 Task: Change  the formatting of the data to Which is Greater than5, In conditional formating, put the option 'Yellow Fill with Drak Yellow Text'add another formatting option Format As Table, insert the option Brown Table style Dark  3 , change the format of Column Width to 18In the sheet   Victory Sales log   book
Action: Mouse moved to (90, 147)
Screenshot: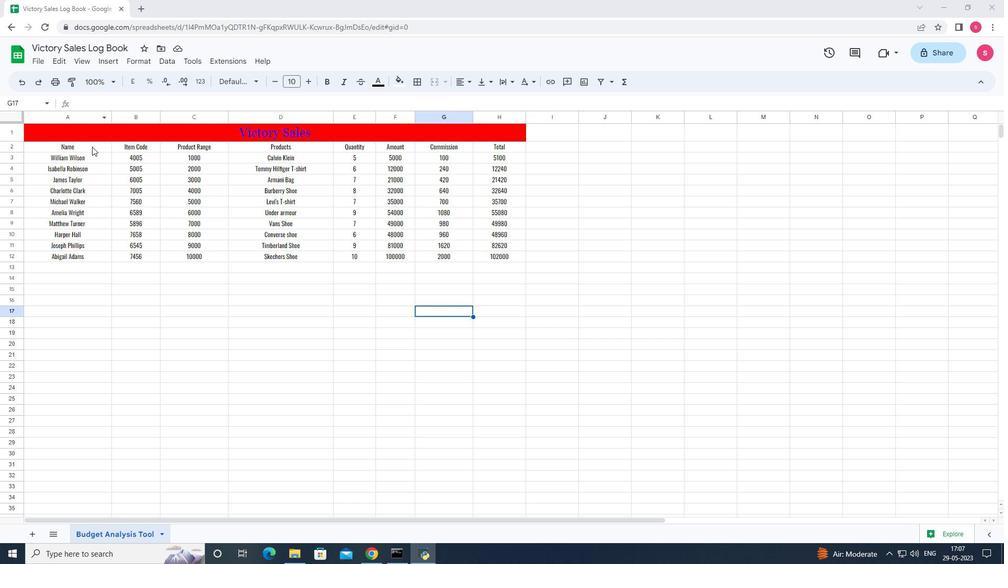 
Action: Mouse pressed left at (90, 147)
Screenshot: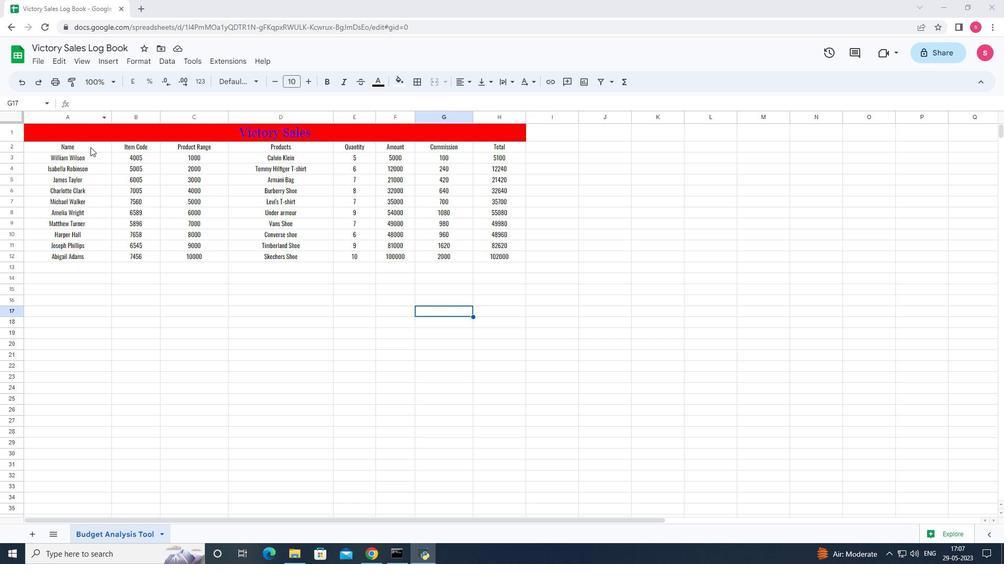 
Action: Mouse moved to (133, 64)
Screenshot: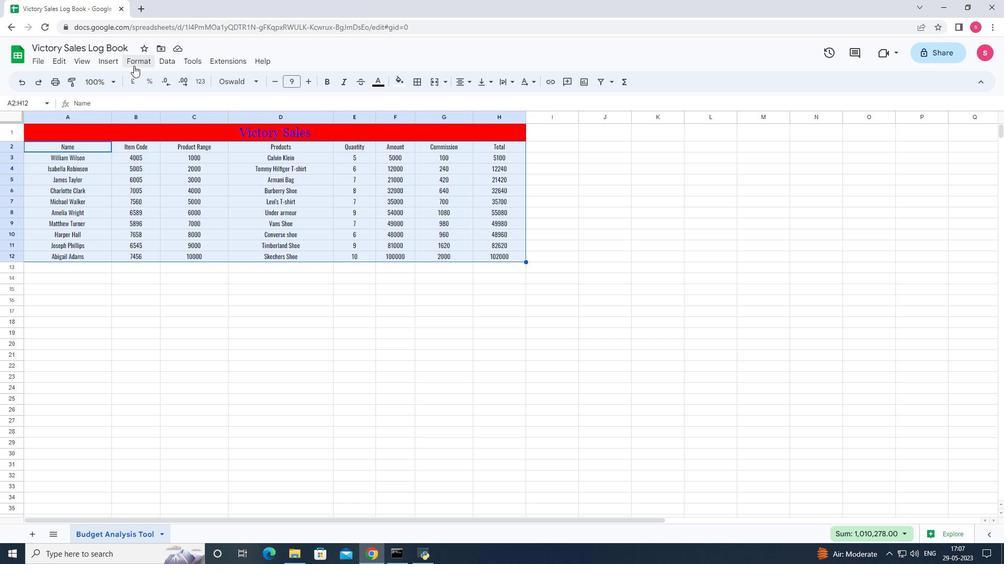 
Action: Mouse pressed left at (133, 64)
Screenshot: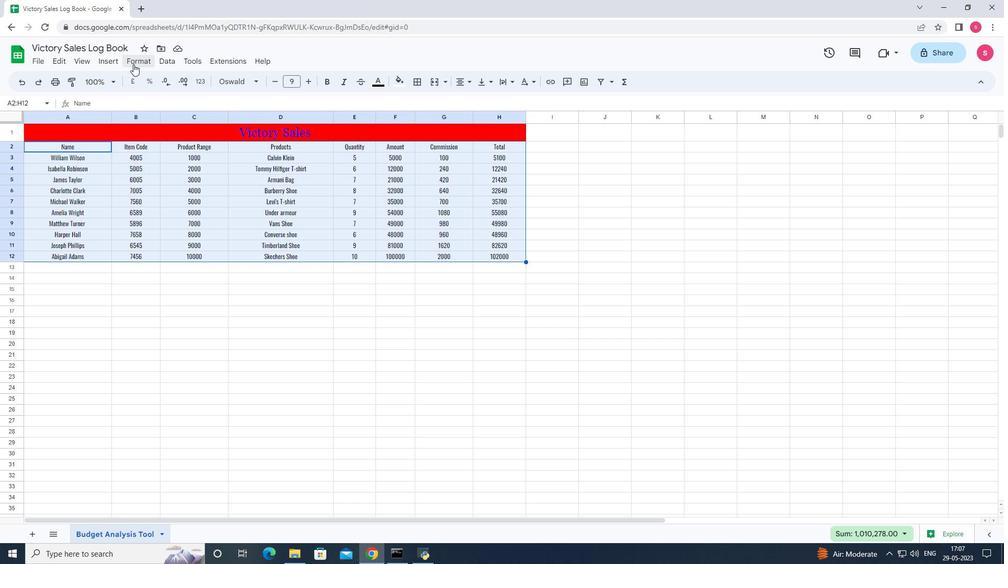 
Action: Mouse moved to (197, 241)
Screenshot: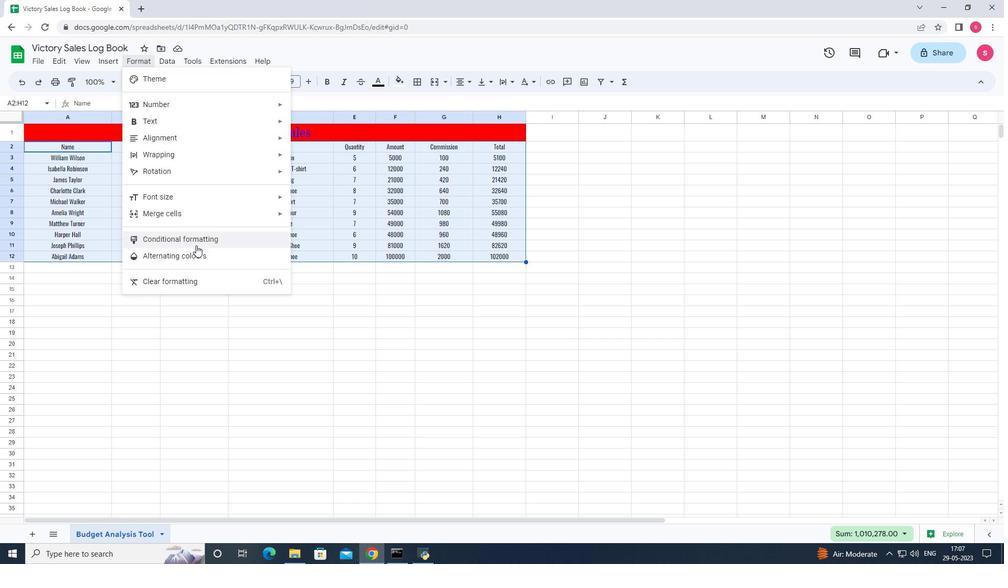 
Action: Mouse pressed left at (197, 241)
Screenshot: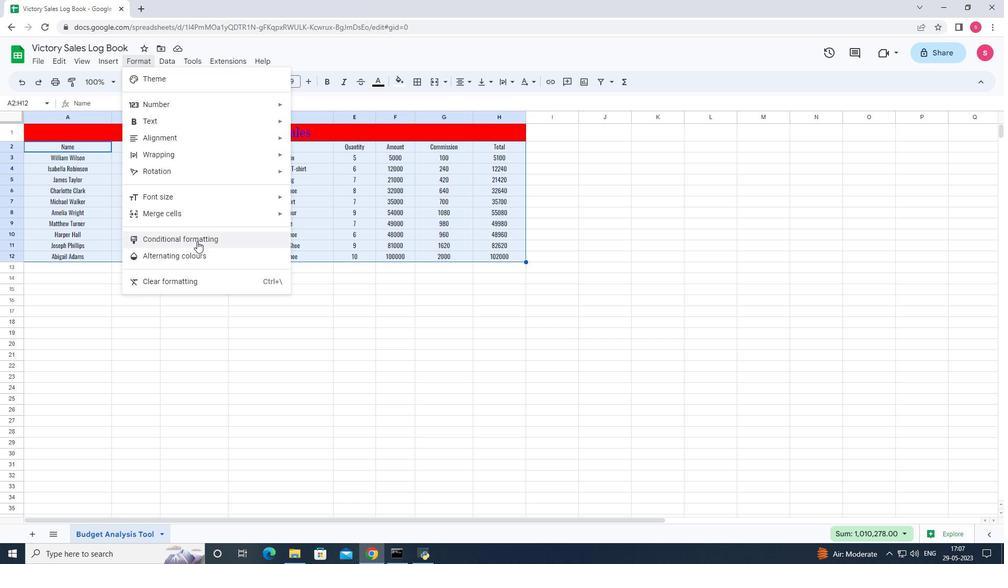 
Action: Mouse moved to (887, 224)
Screenshot: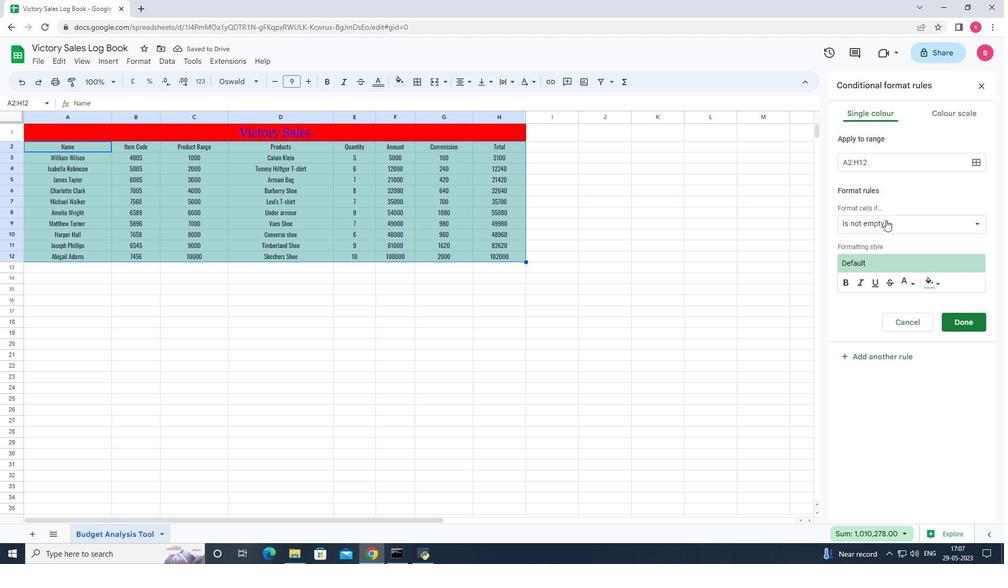 
Action: Mouse pressed left at (887, 224)
Screenshot: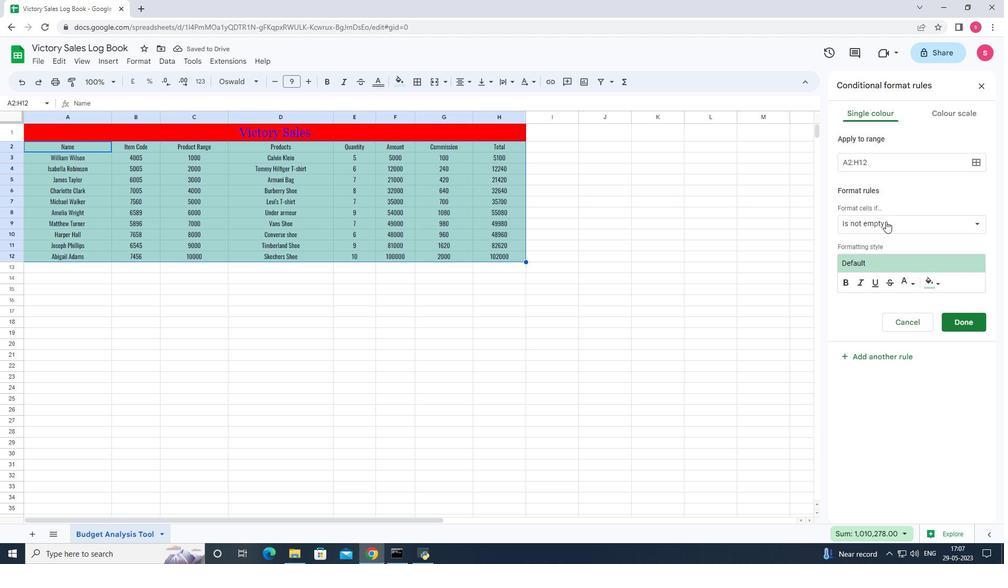 
Action: Mouse moved to (897, 393)
Screenshot: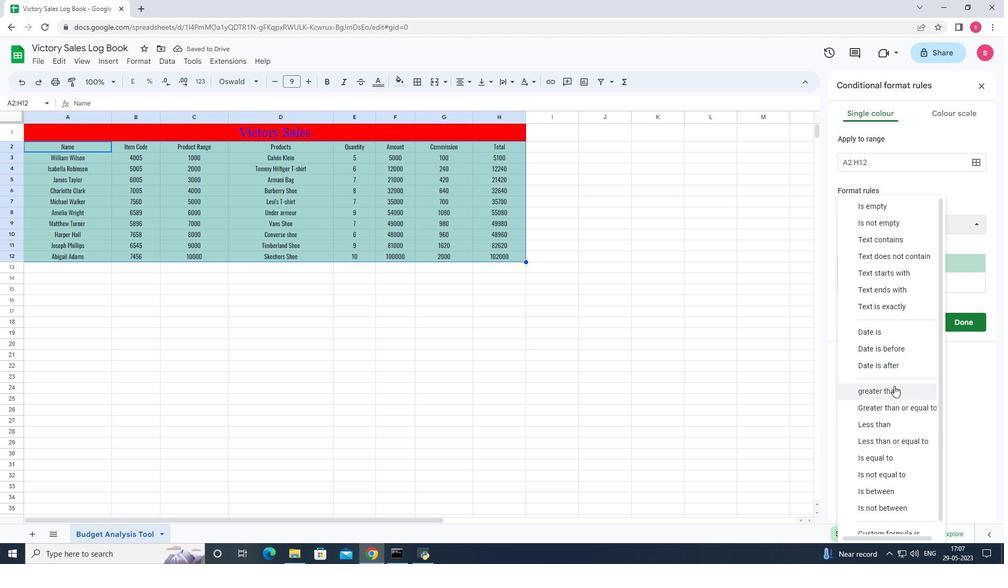 
Action: Mouse pressed left at (897, 393)
Screenshot: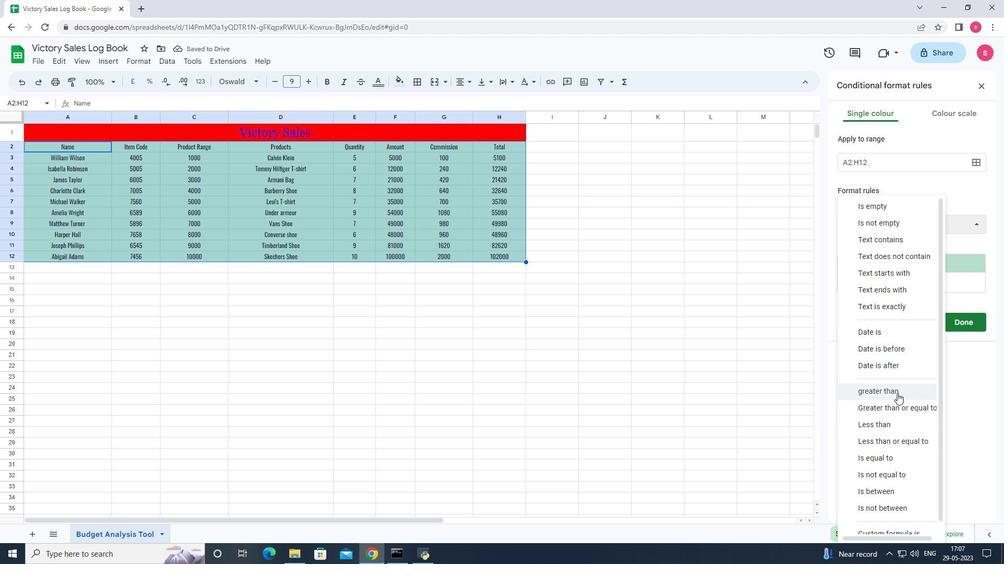 
Action: Mouse moved to (859, 245)
Screenshot: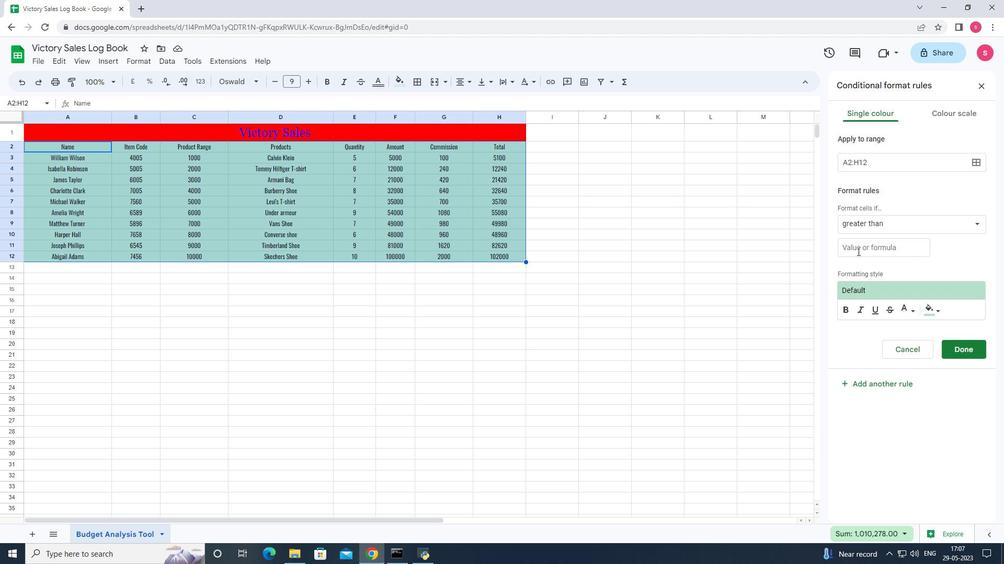 
Action: Mouse pressed left at (859, 245)
Screenshot: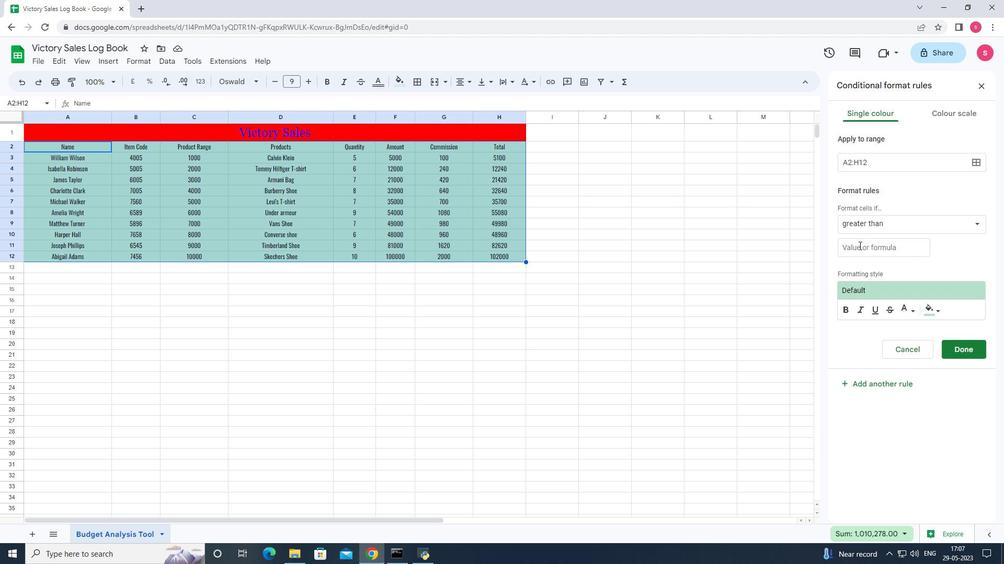 
Action: Mouse moved to (857, 245)
Screenshot: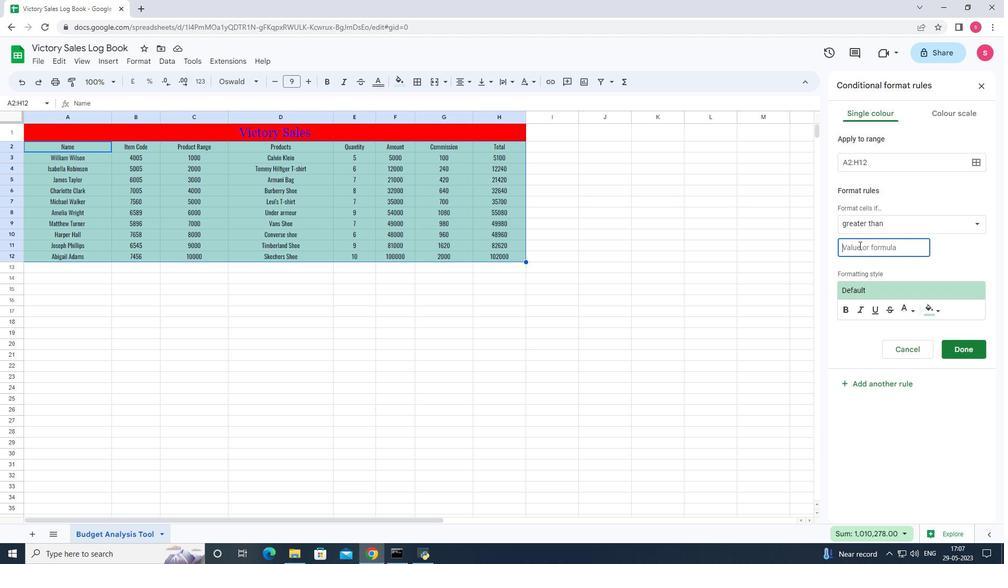 
Action: Key pressed 5
Screenshot: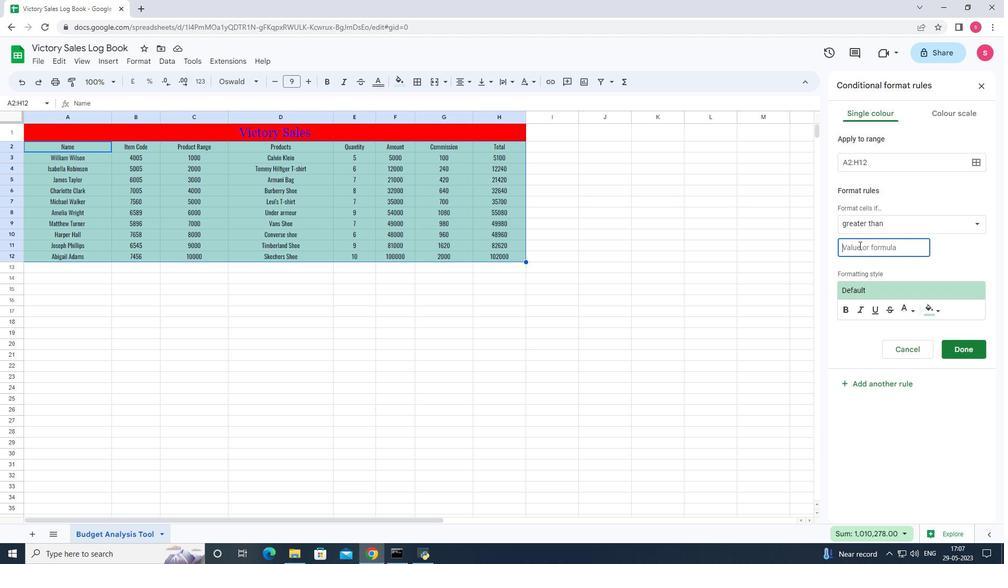 
Action: Mouse moved to (931, 310)
Screenshot: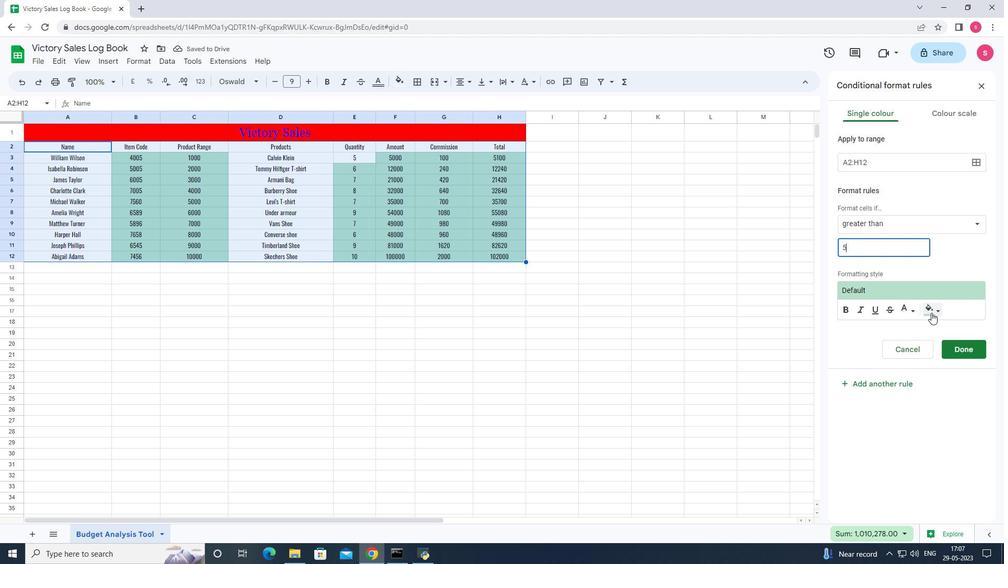
Action: Mouse pressed left at (931, 310)
Screenshot: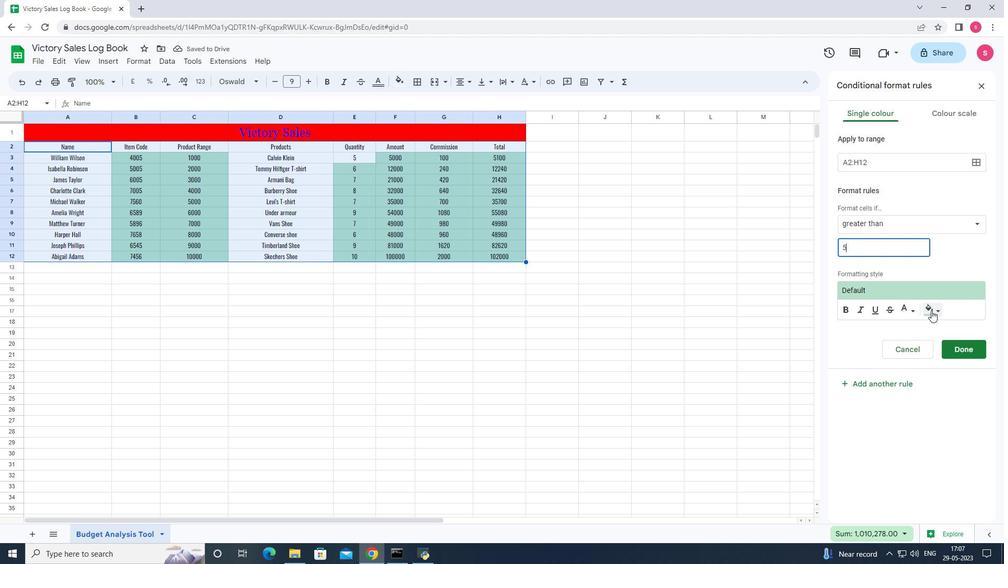 
Action: Mouse moved to (859, 358)
Screenshot: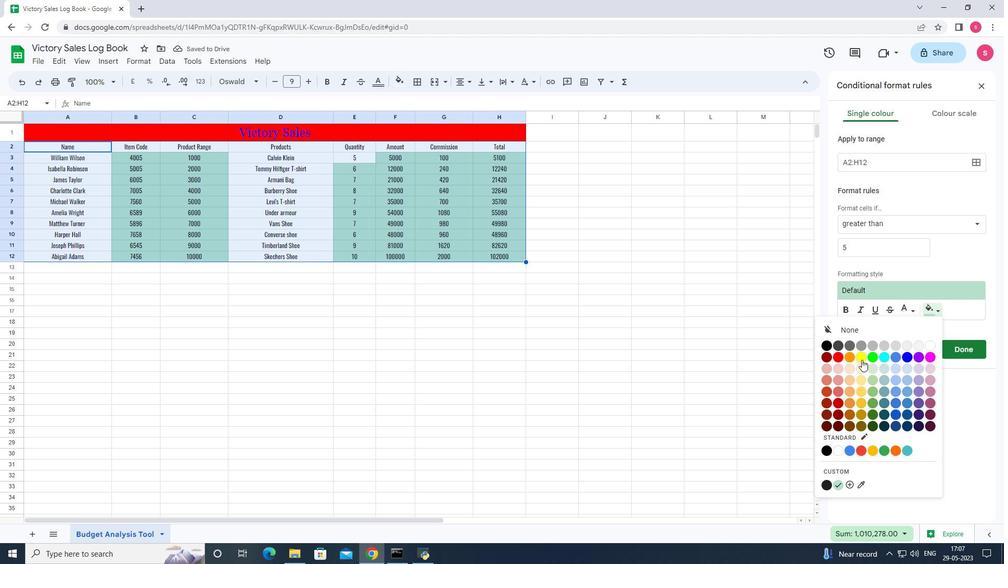 
Action: Mouse pressed left at (859, 358)
Screenshot: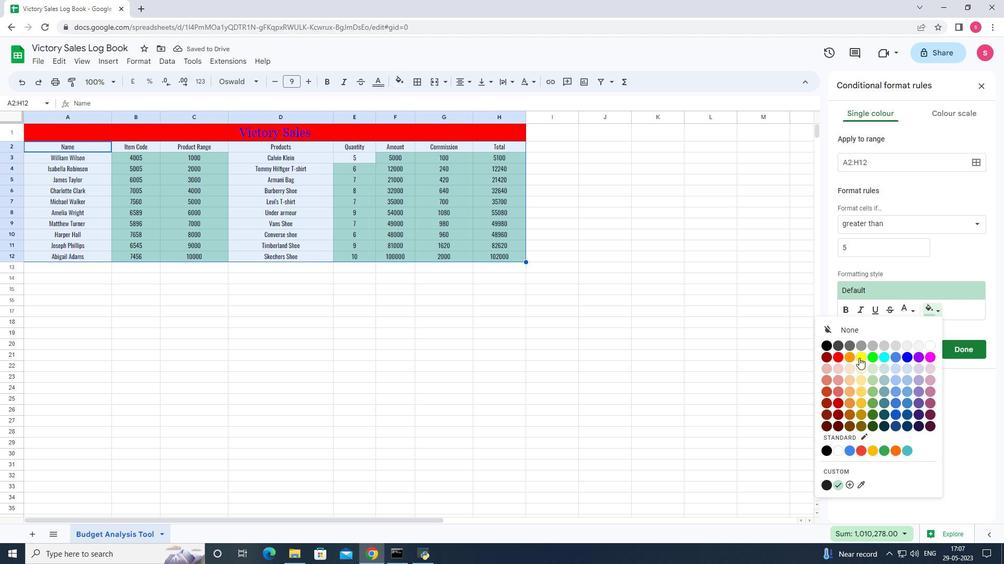 
Action: Mouse moved to (915, 313)
Screenshot: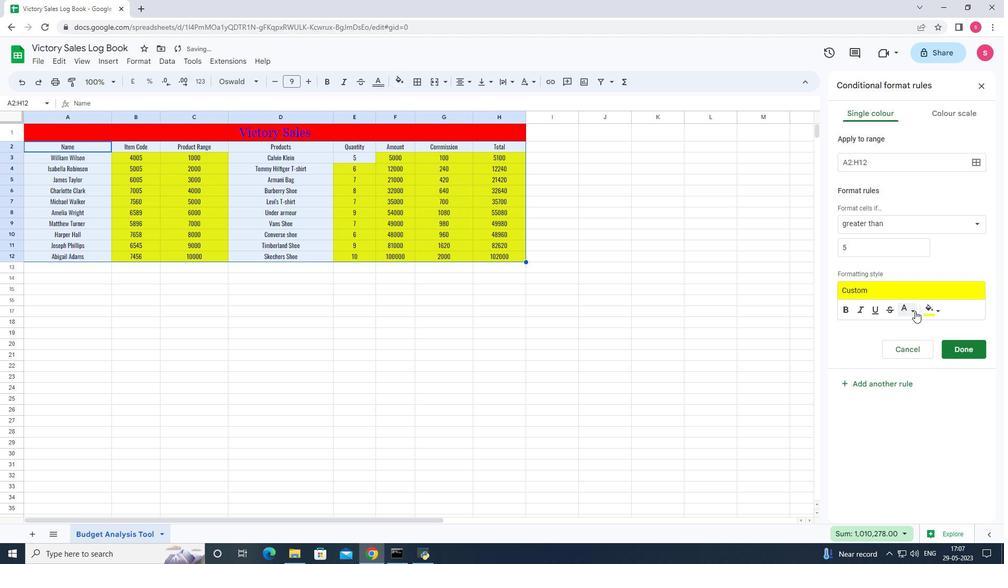 
Action: Mouse pressed left at (915, 313)
Screenshot: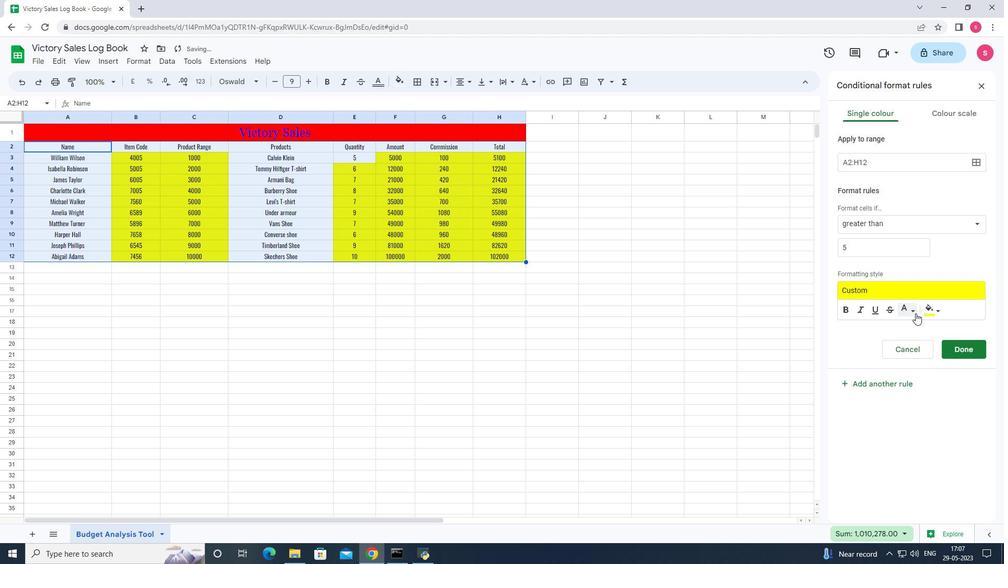 
Action: Mouse moved to (848, 448)
Screenshot: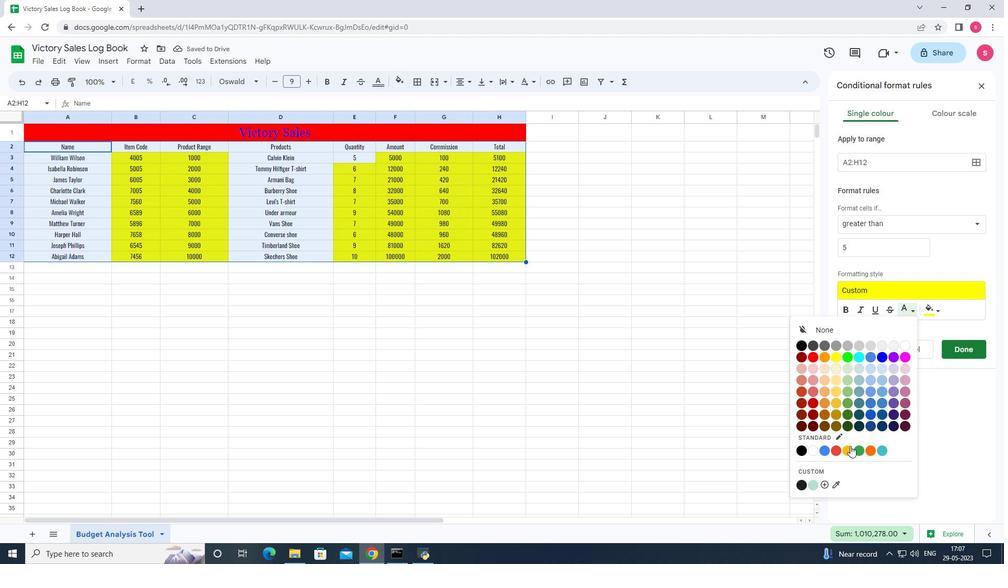 
Action: Mouse pressed left at (848, 448)
Screenshot: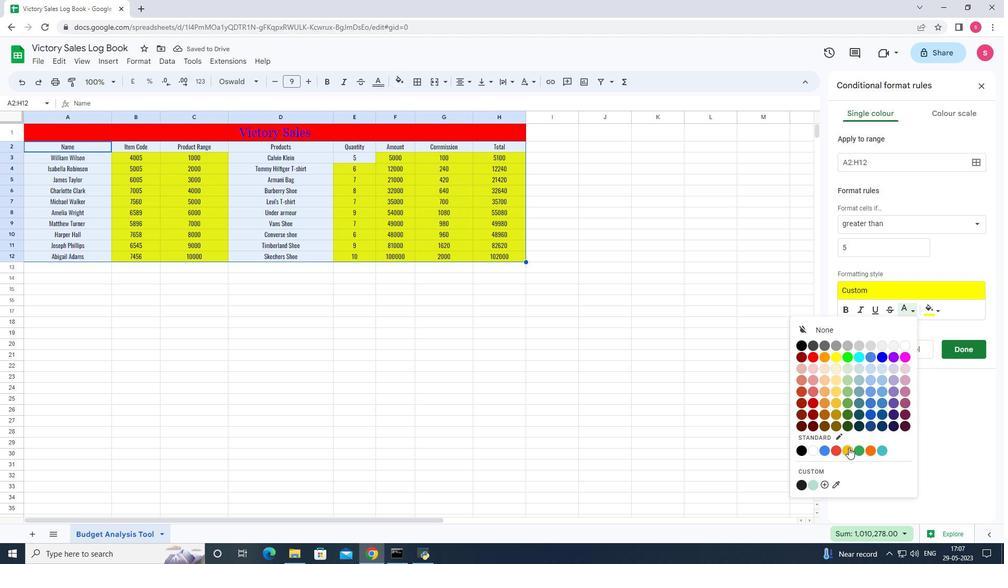 
Action: Mouse moved to (960, 345)
Screenshot: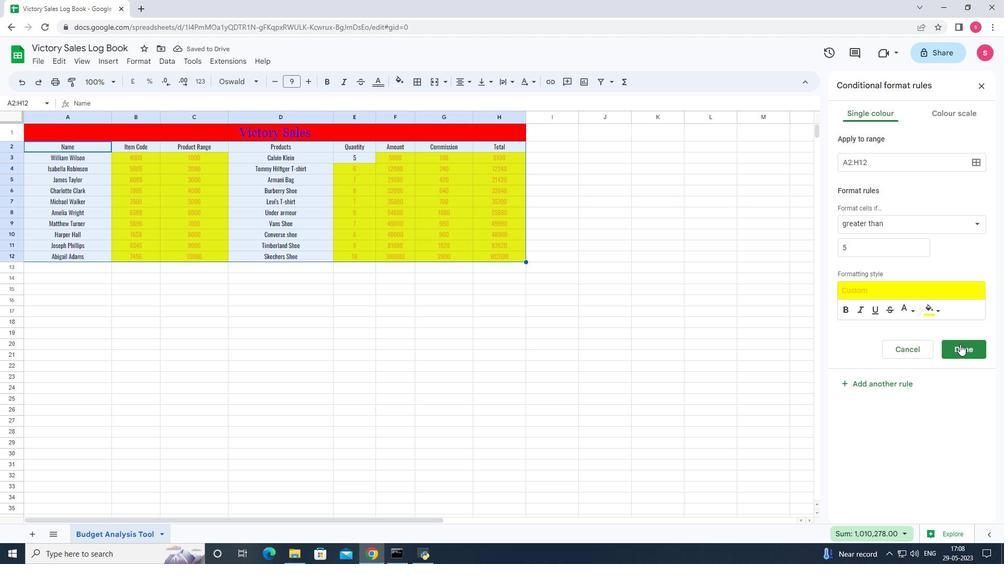 
Action: Mouse pressed left at (960, 345)
Screenshot: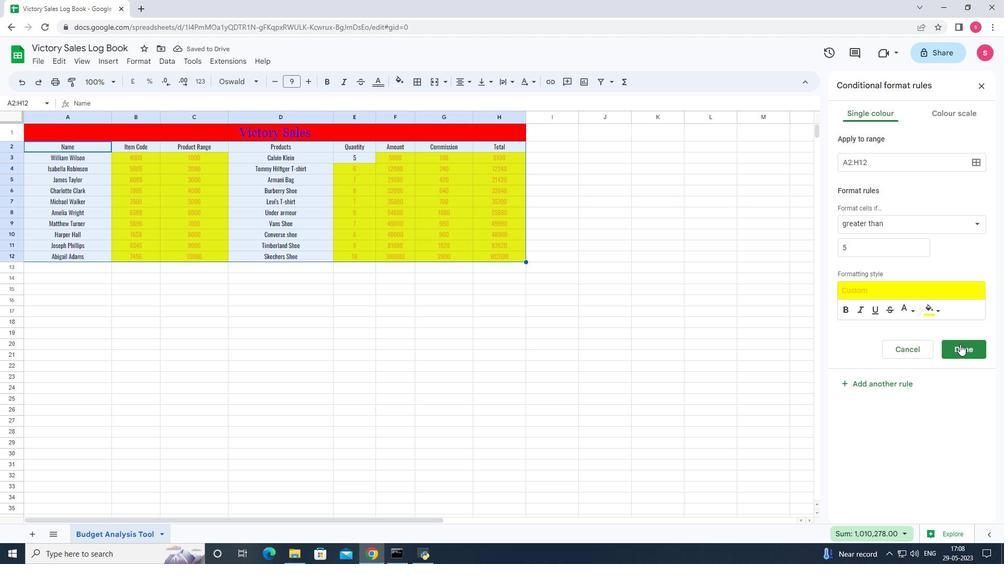
Action: Mouse moved to (80, 133)
Screenshot: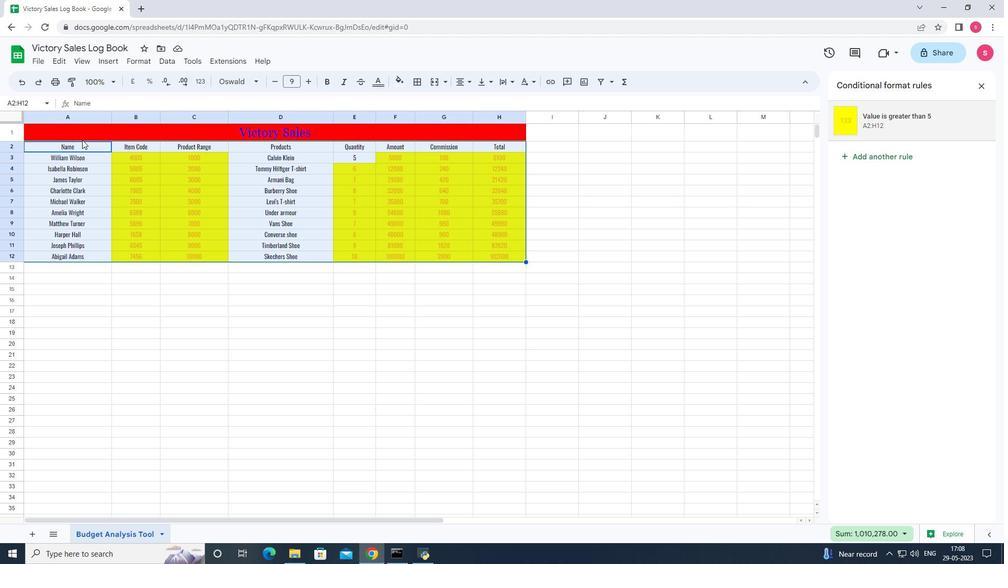 
Action: Mouse pressed left at (80, 133)
Screenshot: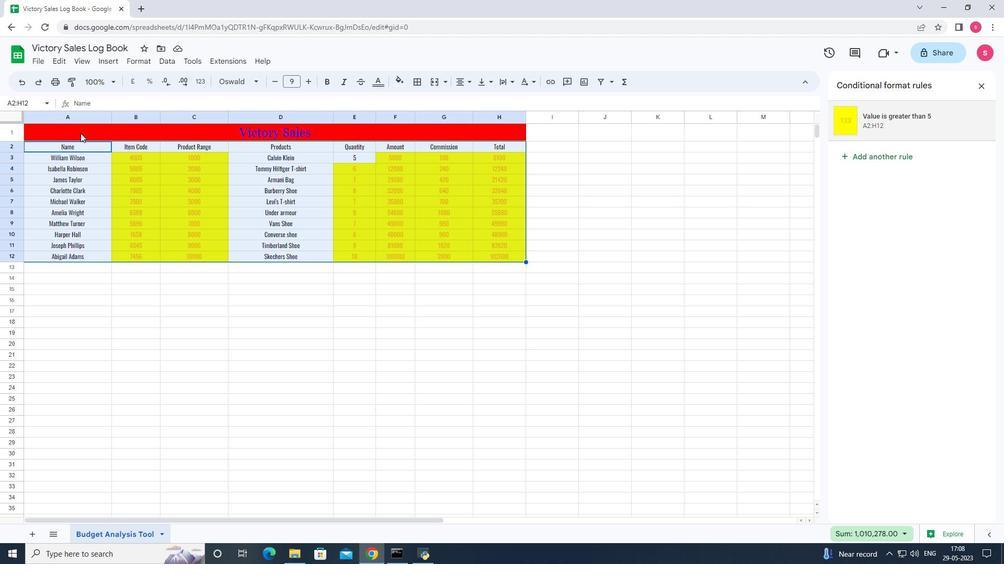 
Action: Mouse moved to (152, 61)
Screenshot: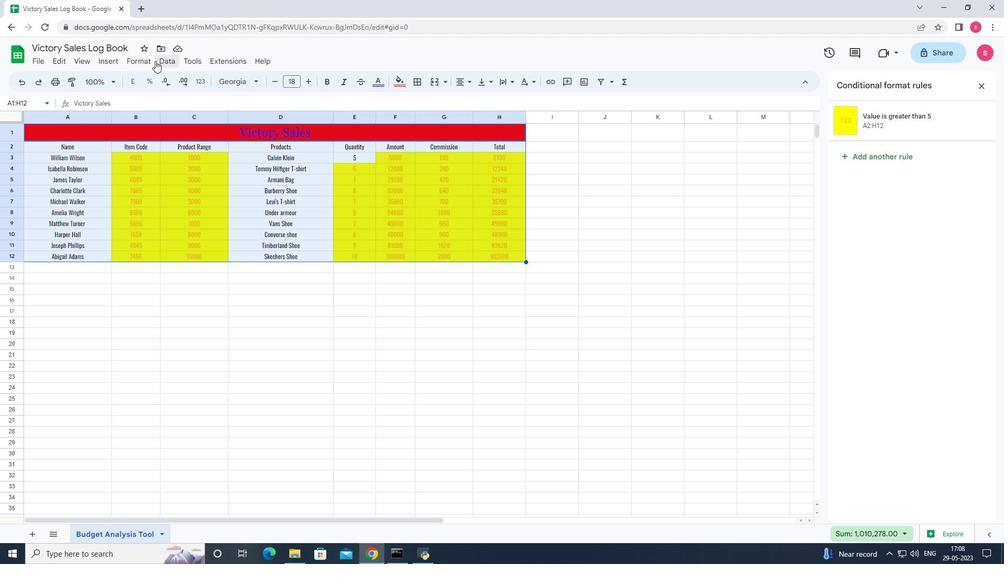
Action: Mouse pressed left at (152, 61)
Screenshot: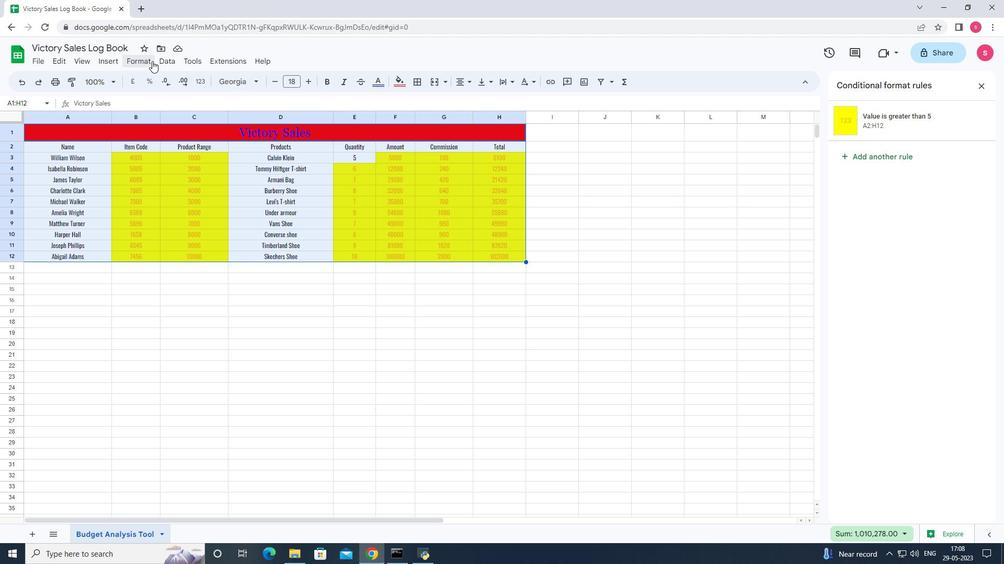 
Action: Mouse moved to (178, 255)
Screenshot: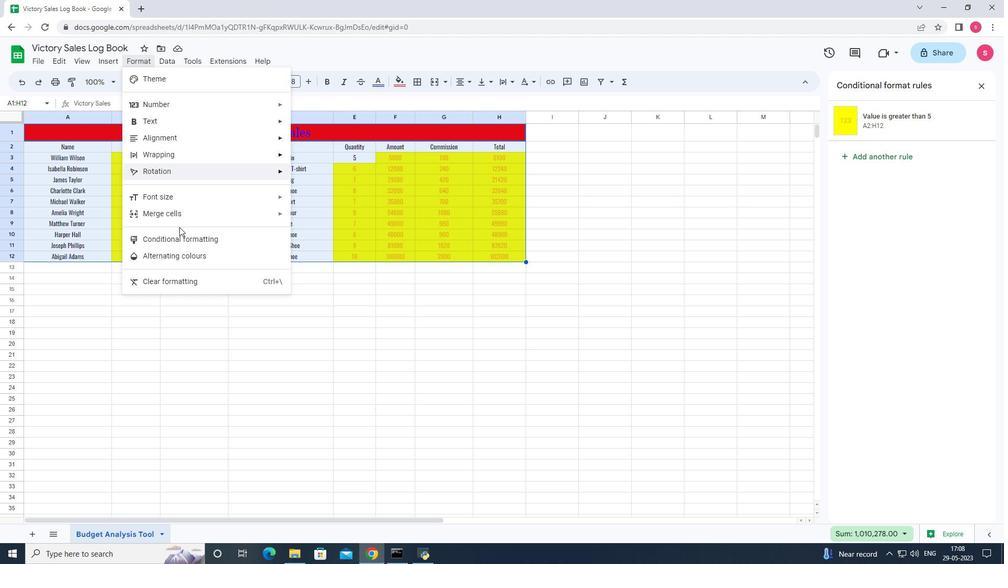 
Action: Mouse pressed left at (178, 255)
Screenshot: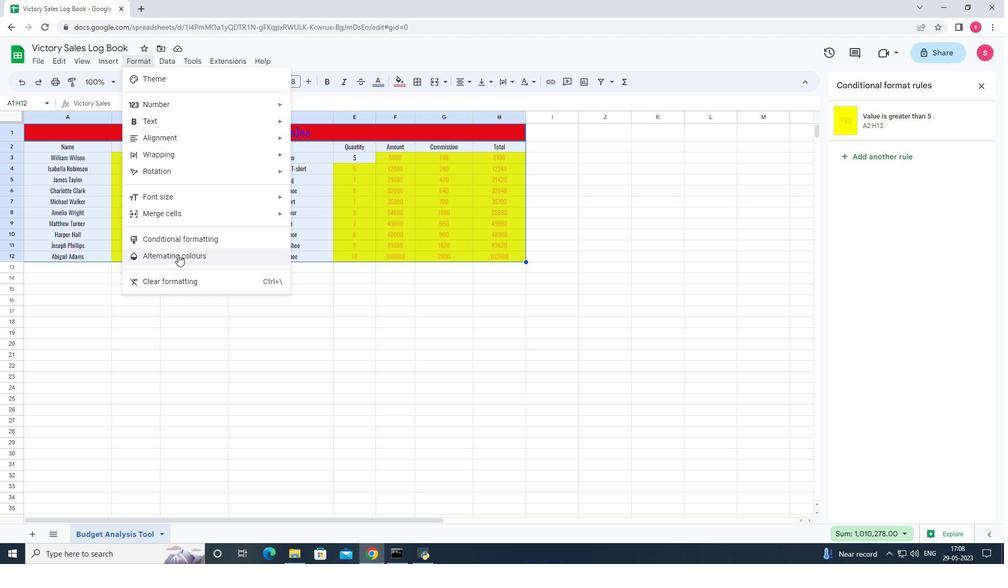 
Action: Mouse moved to (900, 240)
Screenshot: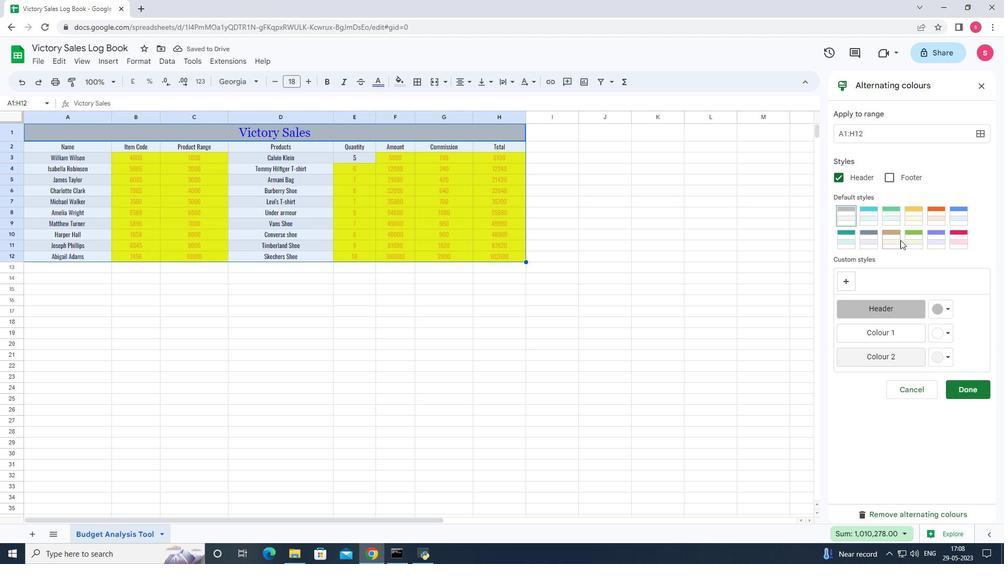 
Action: Mouse pressed left at (900, 240)
Screenshot: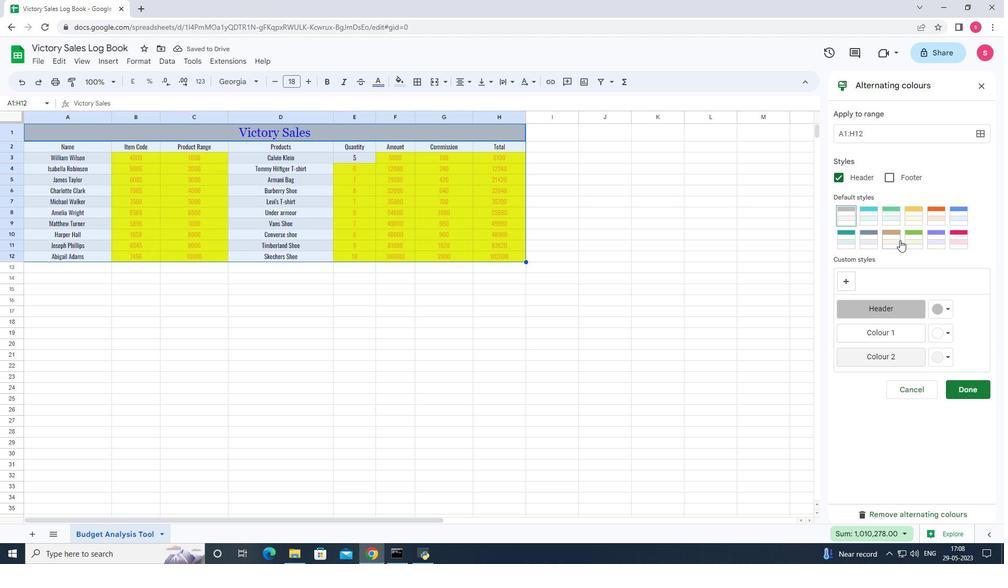 
Action: Mouse moved to (945, 359)
Screenshot: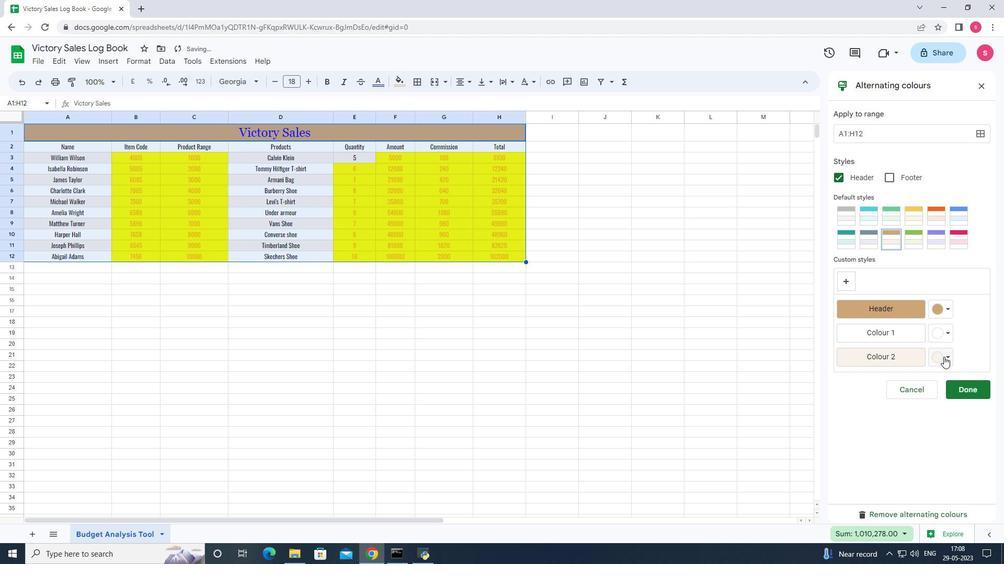 
Action: Mouse pressed left at (945, 359)
Screenshot: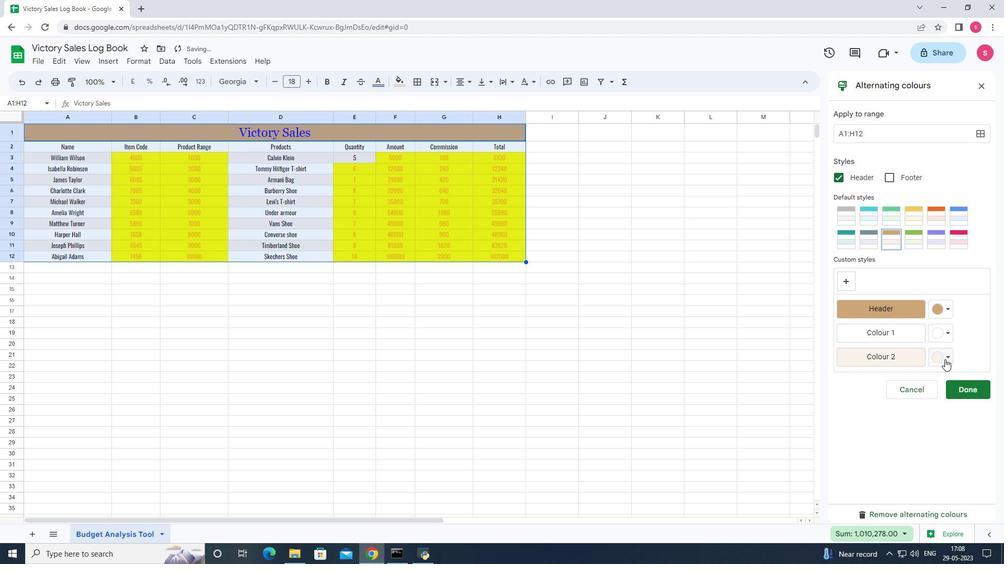 
Action: Mouse moved to (875, 447)
Screenshot: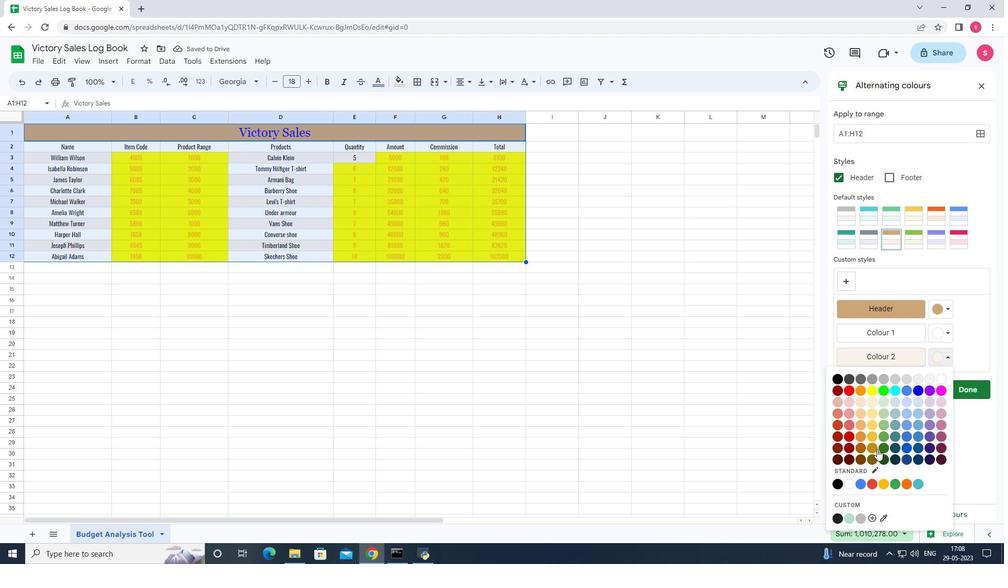 
Action: Mouse pressed left at (875, 447)
Screenshot: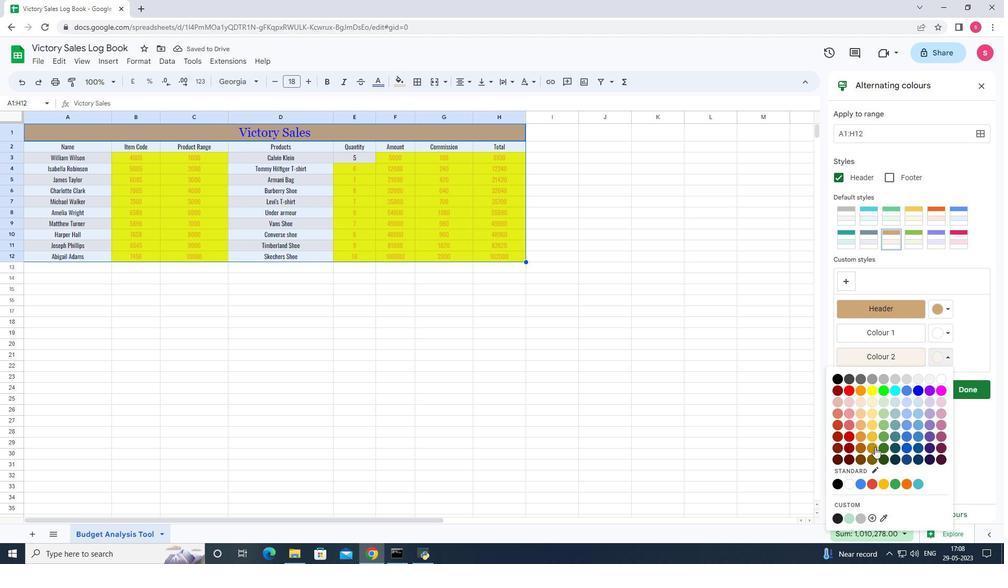 
Action: Mouse moved to (969, 394)
Screenshot: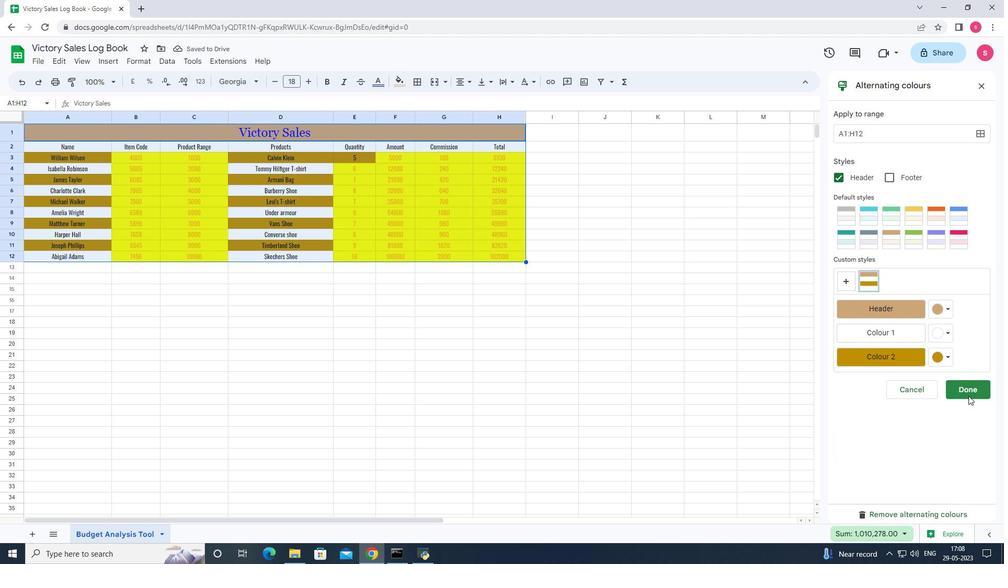 
Action: Mouse pressed left at (969, 394)
Screenshot: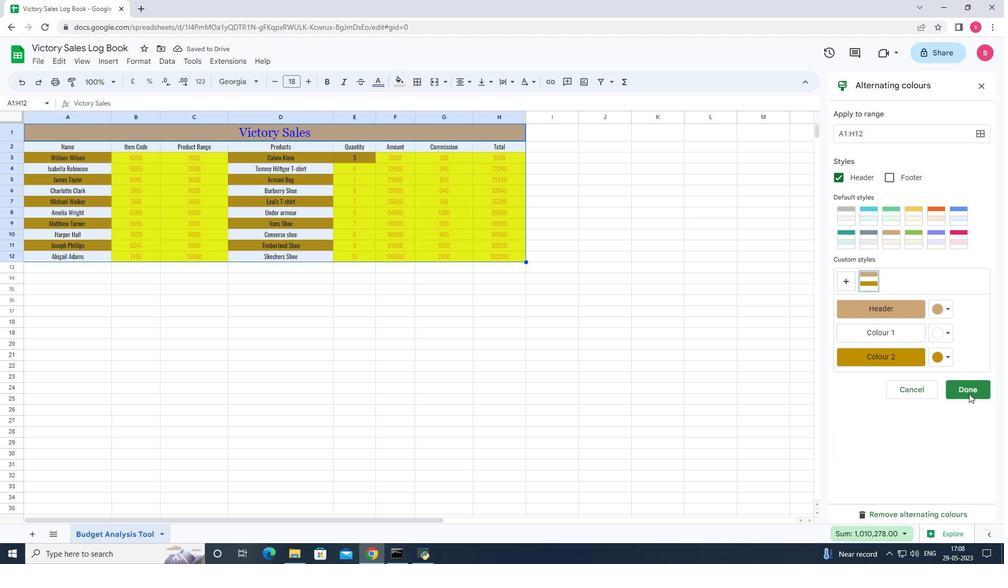 
Action: Mouse moved to (38, 117)
Screenshot: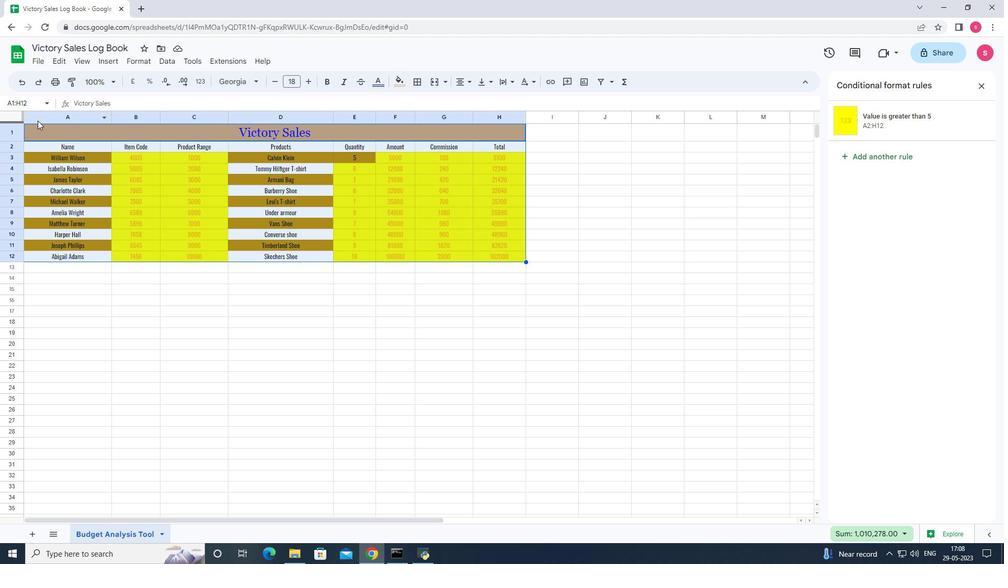 
Action: Mouse pressed left at (38, 117)
Screenshot: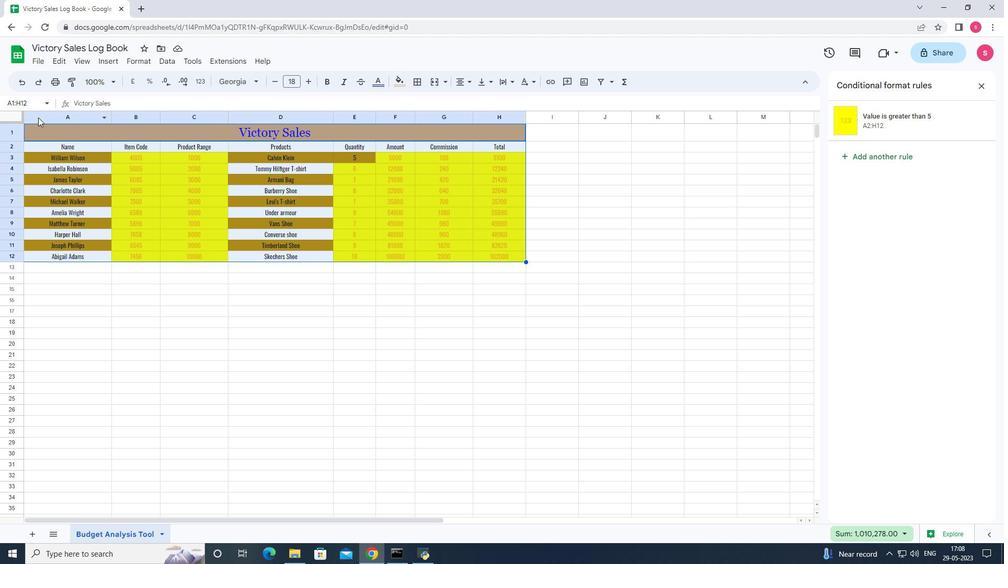 
Action: Mouse moved to (500, 127)
Screenshot: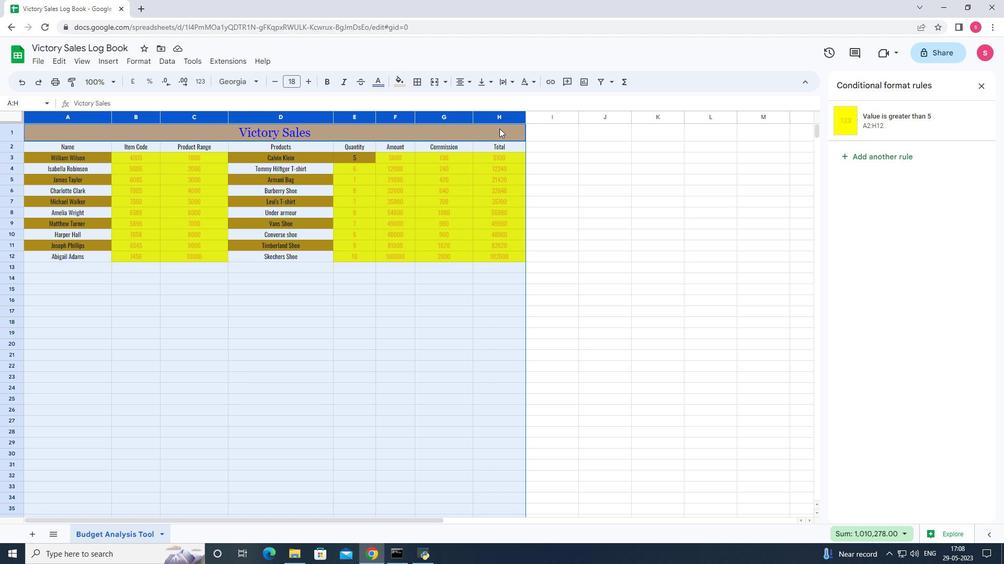
Action: Mouse pressed right at (500, 127)
Screenshot: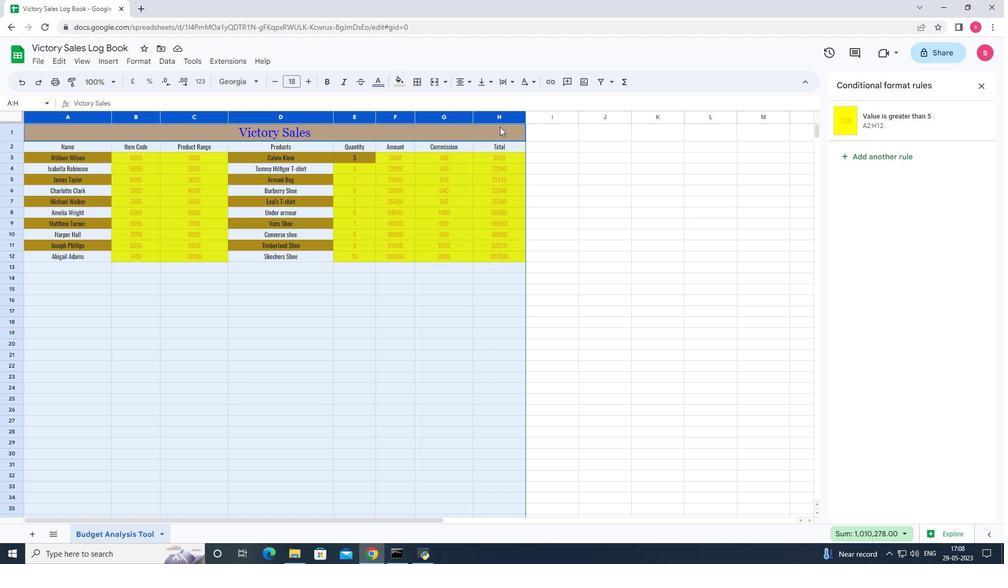 
Action: Mouse moved to (564, 294)
Screenshot: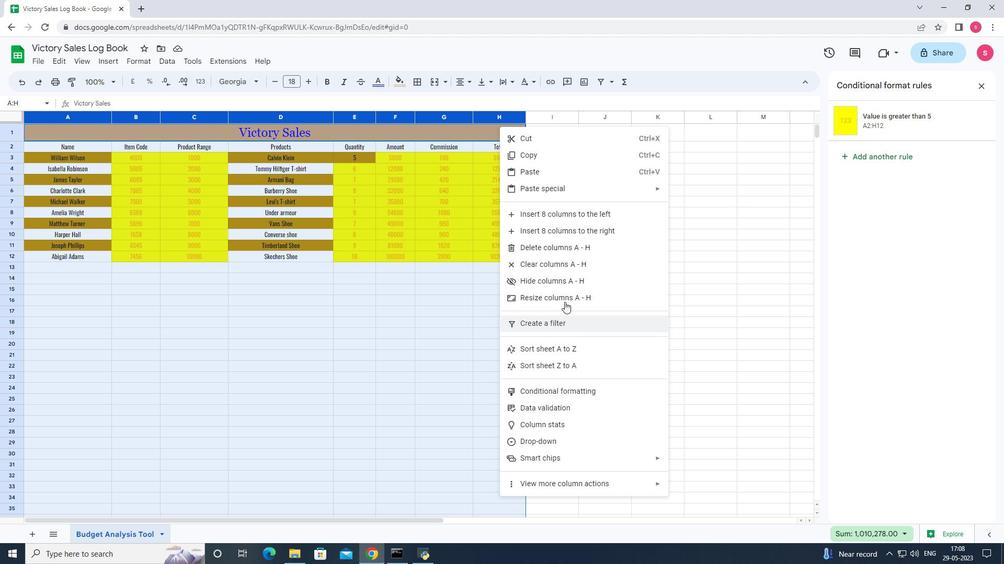 
Action: Mouse pressed left at (564, 294)
Screenshot: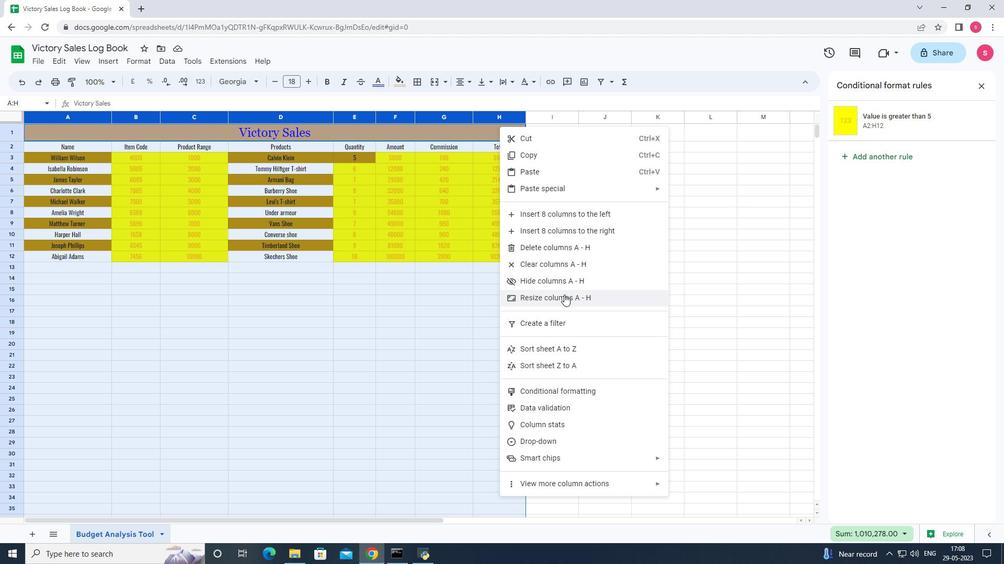 
Action: Mouse moved to (491, 279)
Screenshot: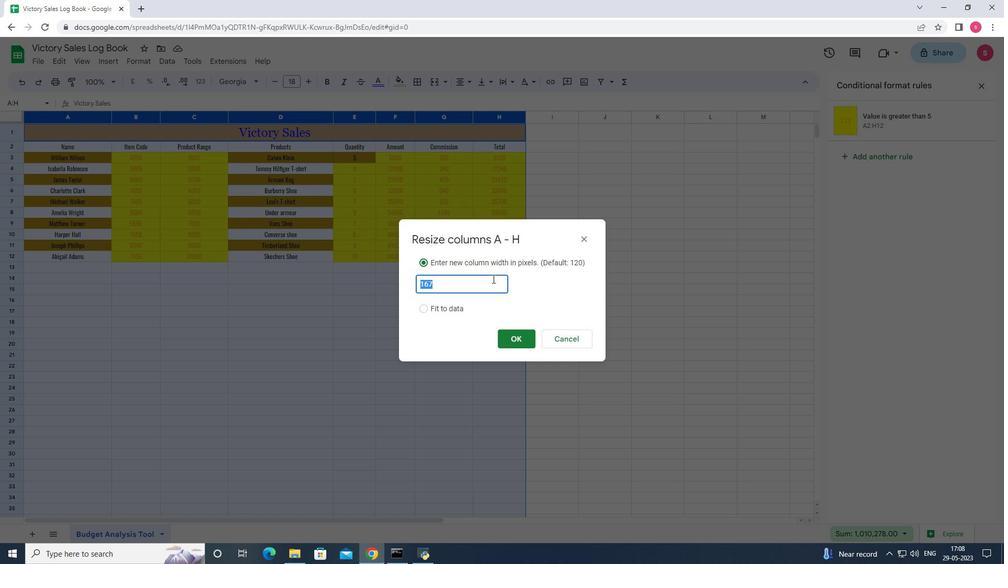 
Action: Key pressed 18<Key.enter>ctrl+S<'\x13'><'\x13'>
Screenshot: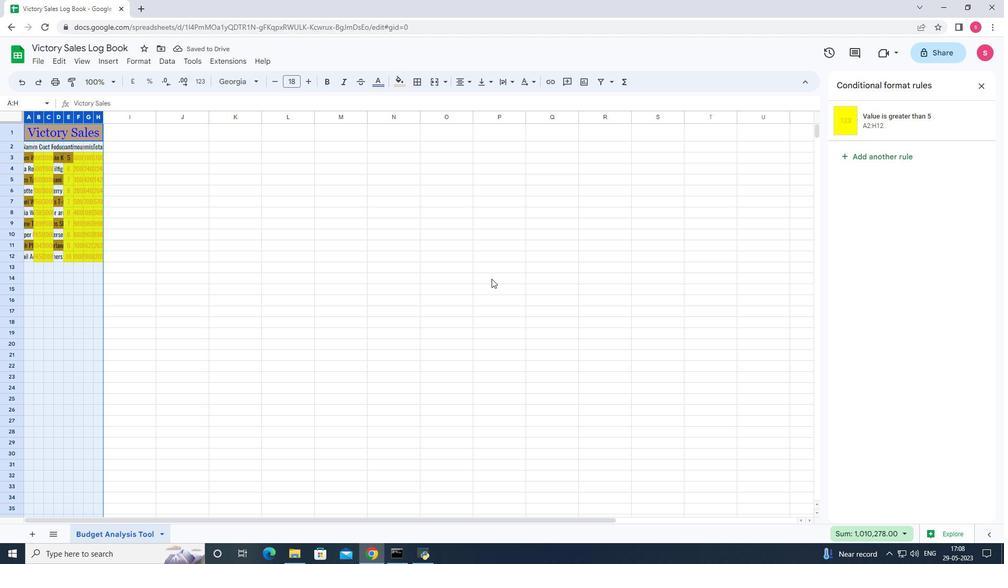 
